 Task: Create a due date automation trigger when advanced on, 2 working days before a card is due add dates starting today at 11:00 AM.
Action: Mouse moved to (1157, 93)
Screenshot: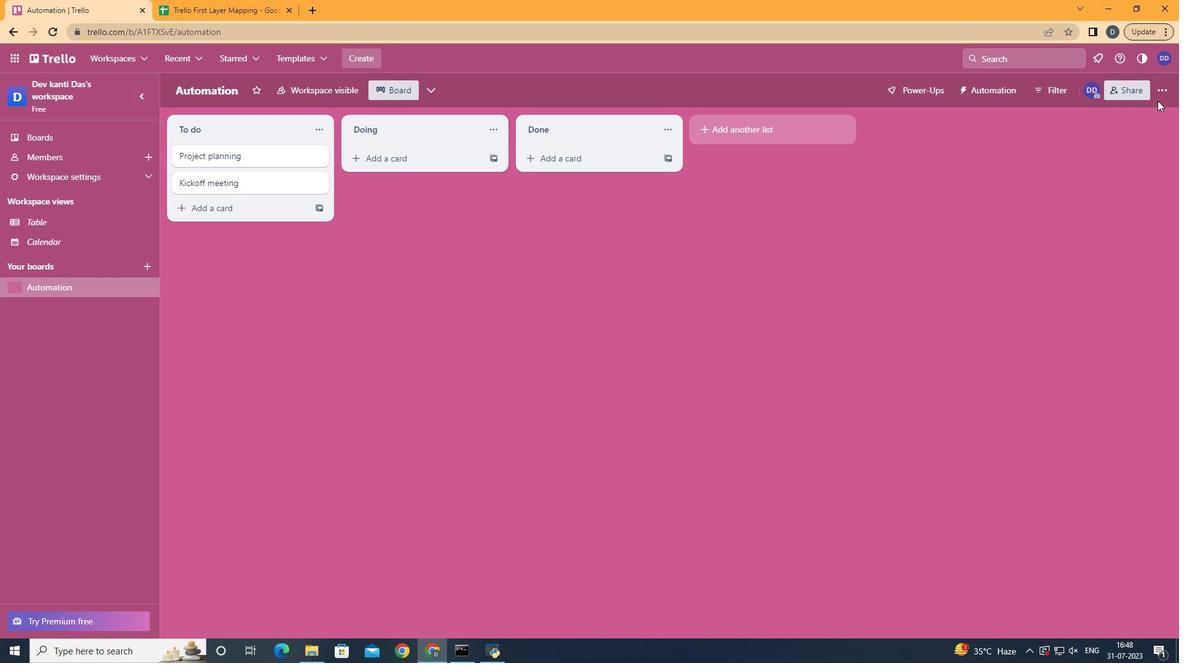 
Action: Mouse pressed left at (1157, 93)
Screenshot: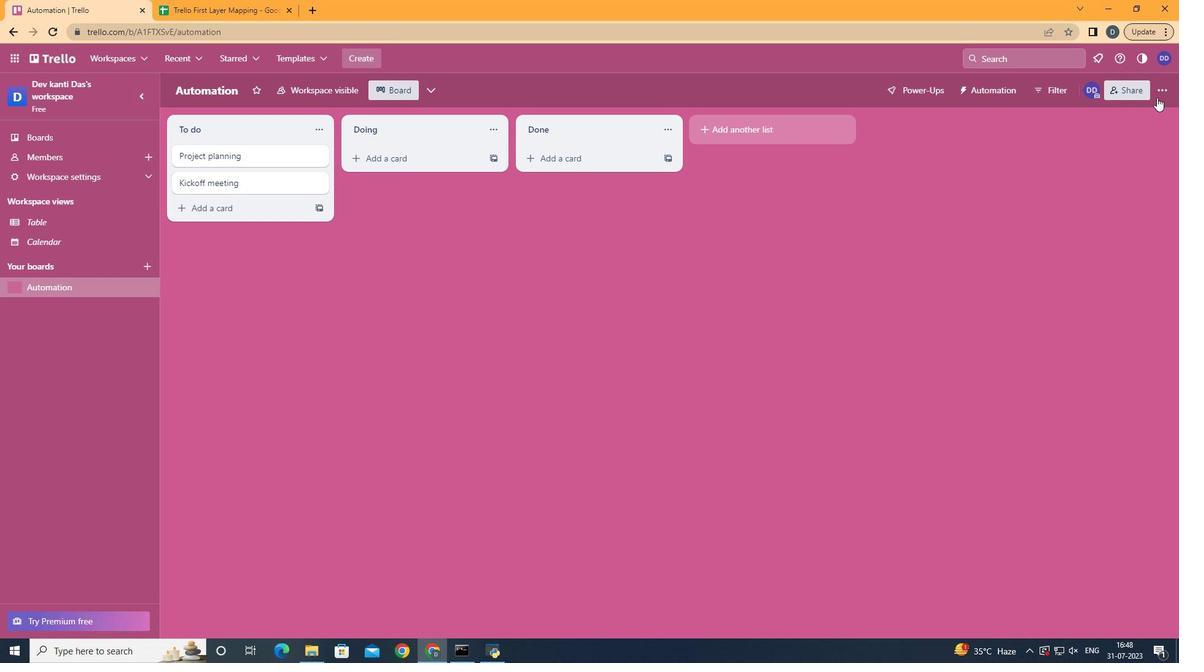 
Action: Mouse moved to (1097, 254)
Screenshot: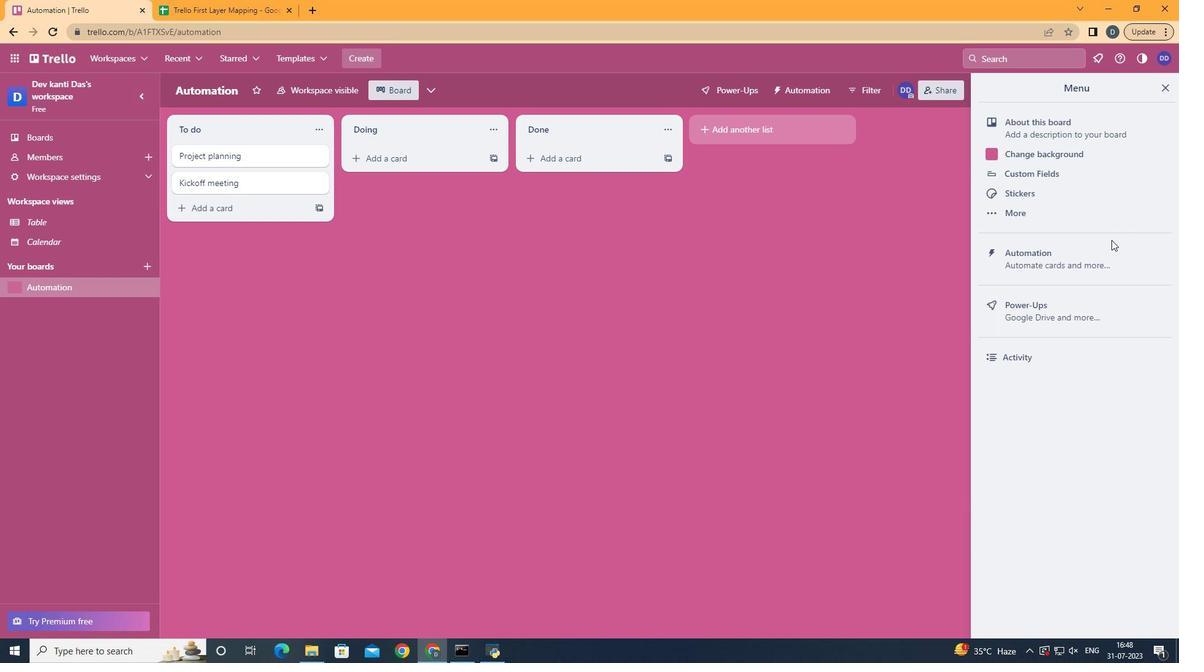 
Action: Mouse pressed left at (1097, 254)
Screenshot: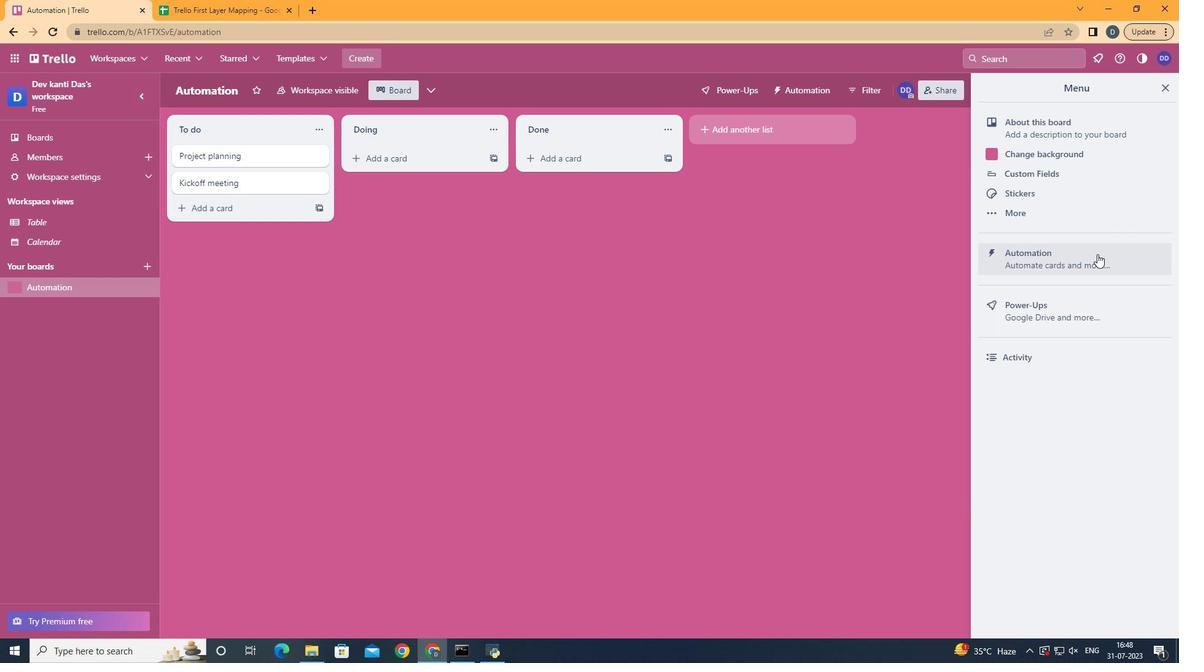 
Action: Mouse moved to (259, 253)
Screenshot: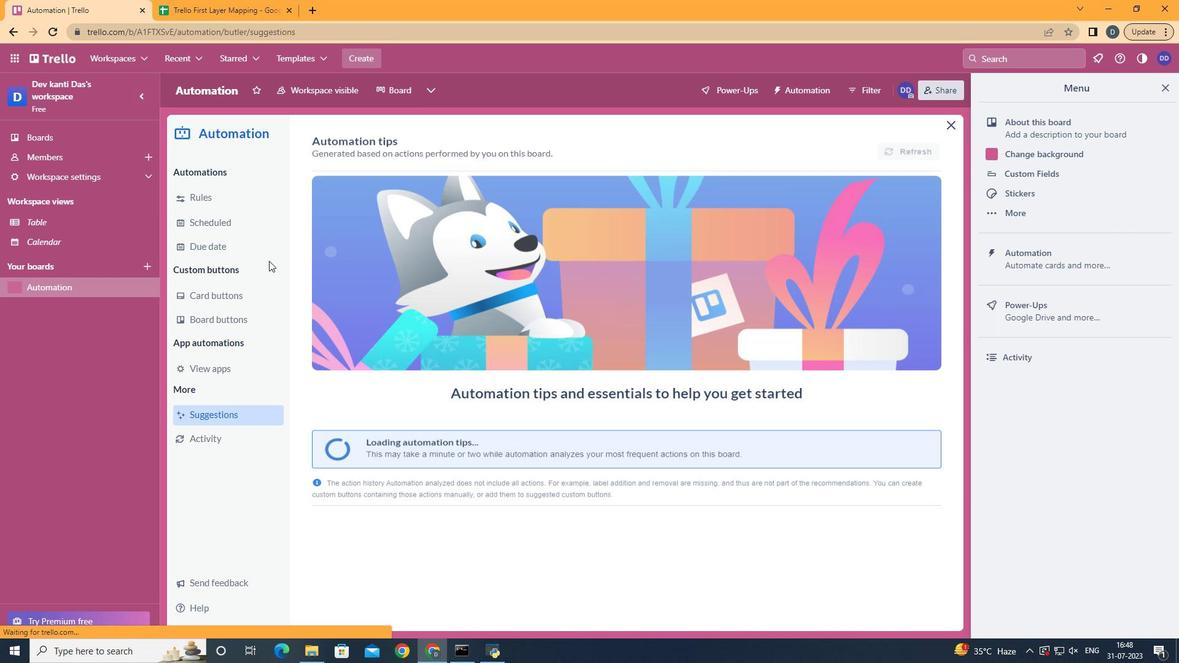 
Action: Mouse pressed left at (259, 253)
Screenshot: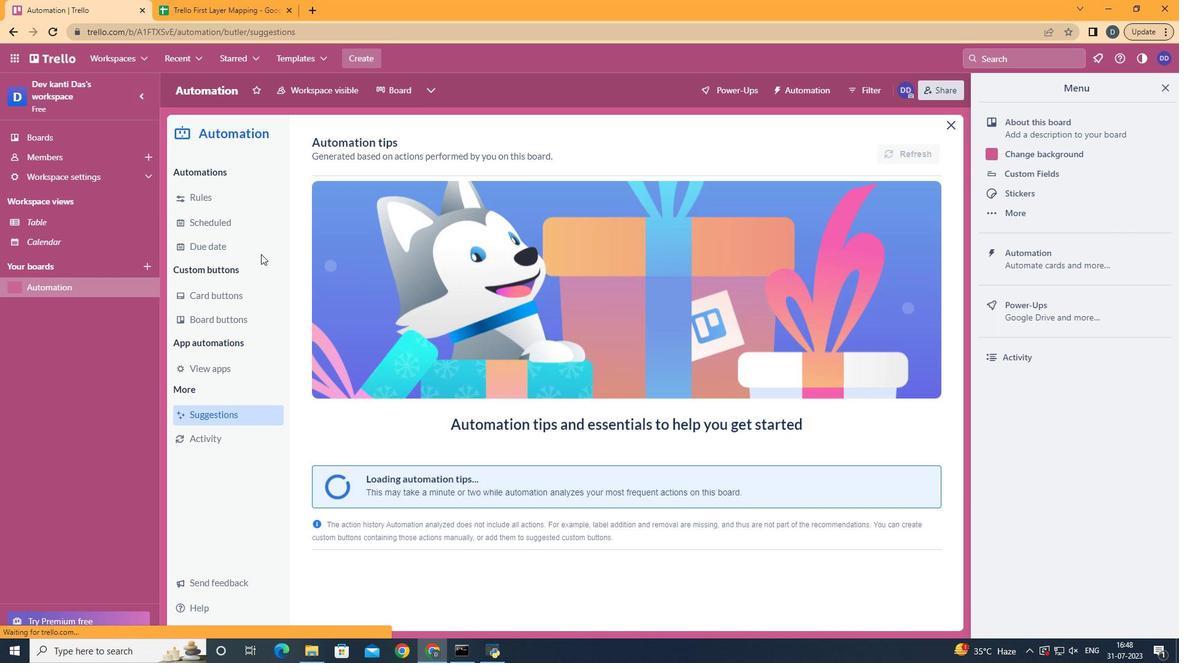 
Action: Mouse moved to (868, 146)
Screenshot: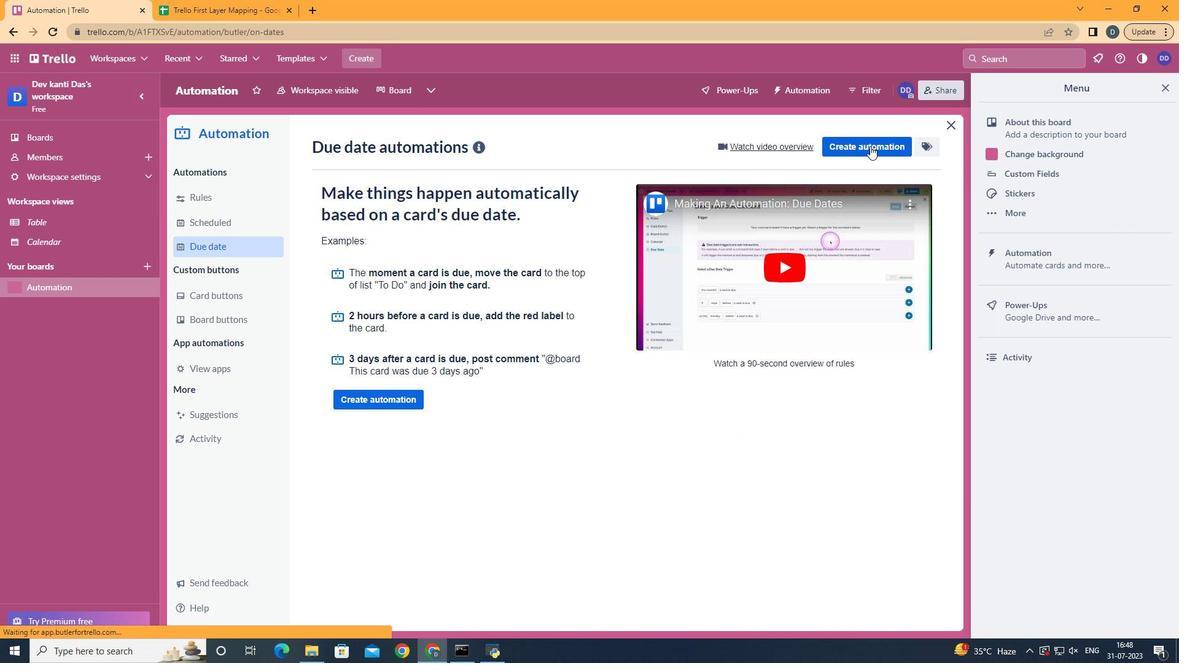 
Action: Mouse pressed left at (868, 146)
Screenshot: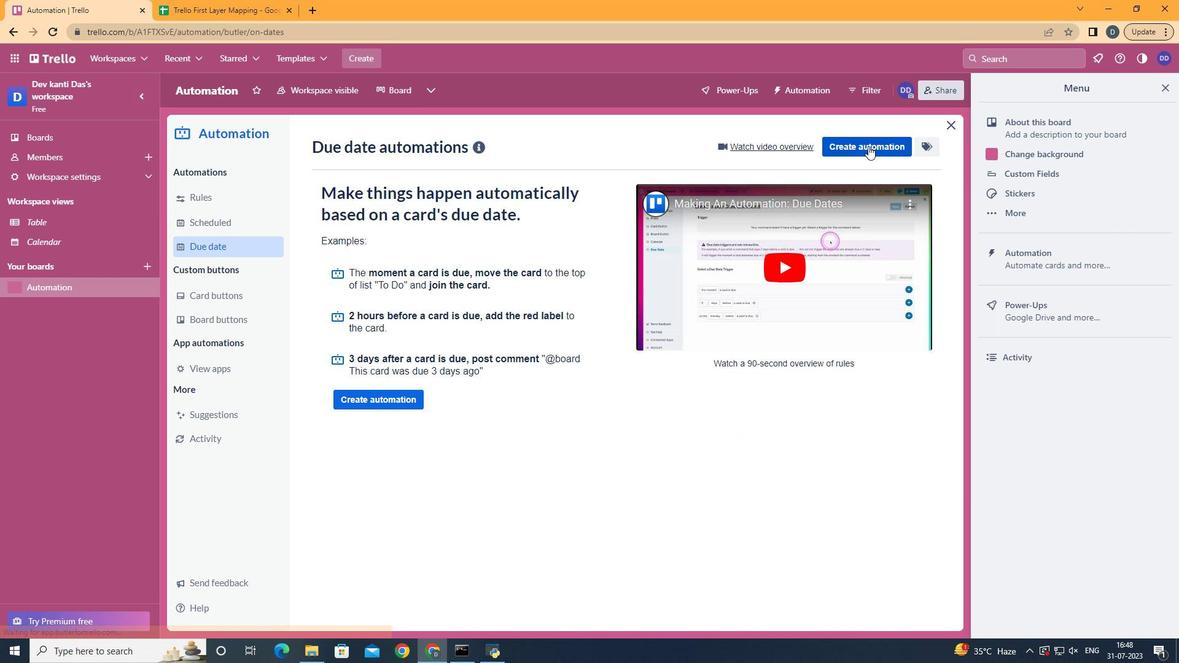 
Action: Mouse moved to (660, 272)
Screenshot: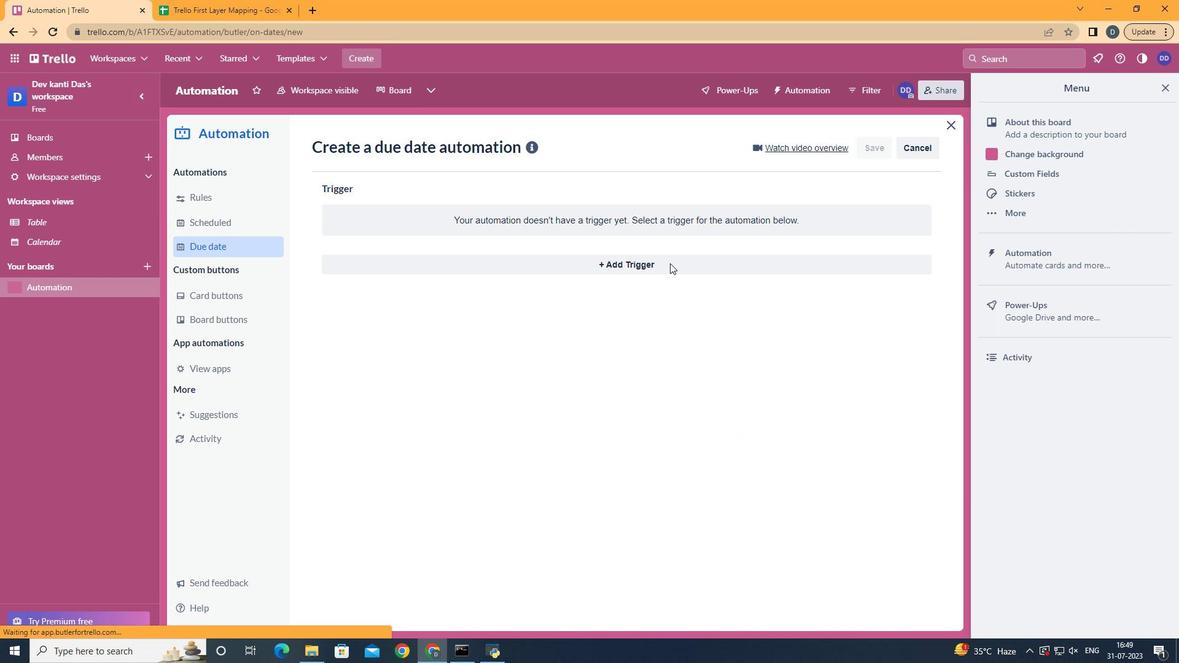 
Action: Mouse pressed left at (660, 272)
Screenshot: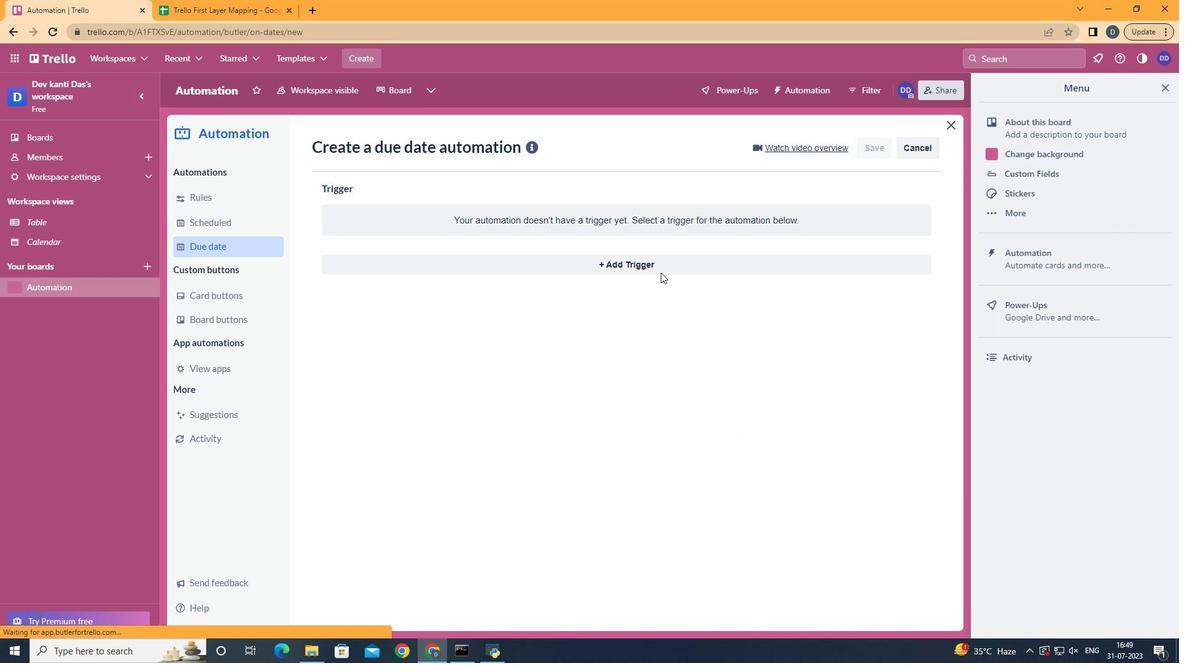 
Action: Mouse moved to (401, 495)
Screenshot: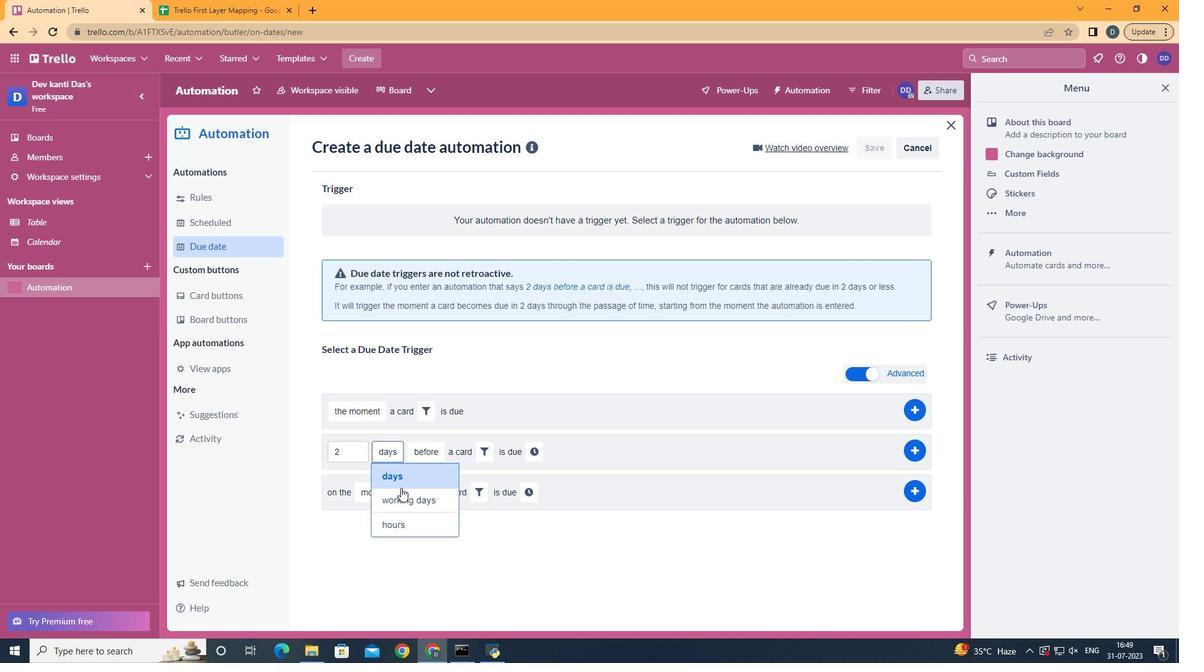 
Action: Mouse pressed left at (401, 495)
Screenshot: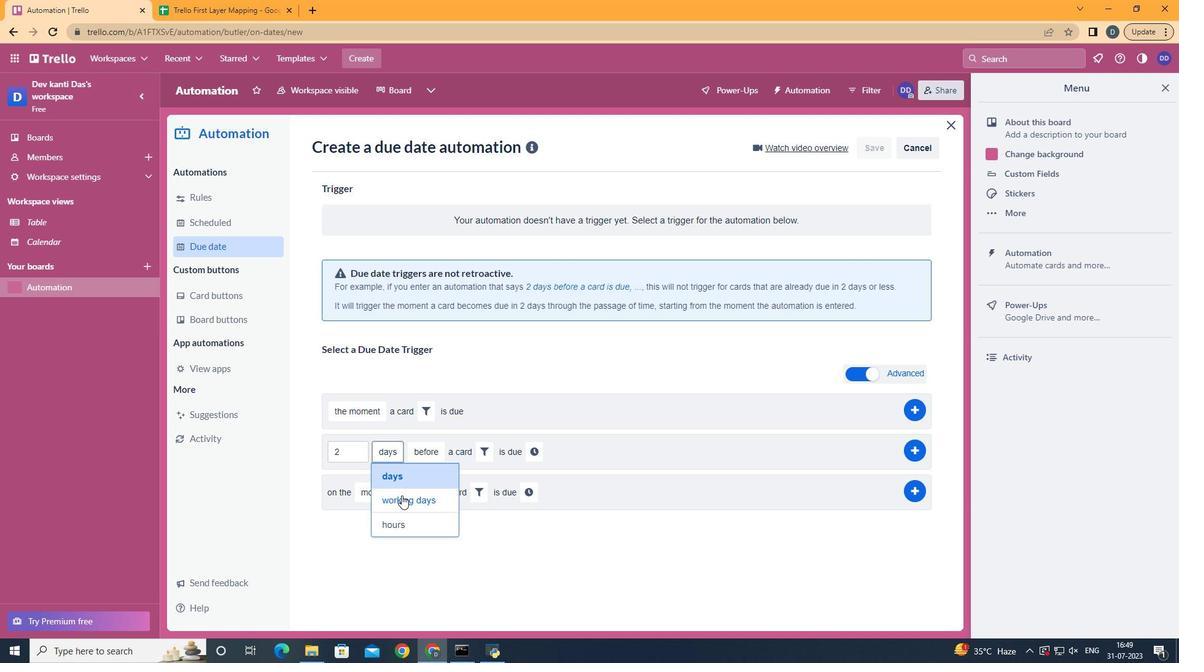 
Action: Mouse moved to (506, 452)
Screenshot: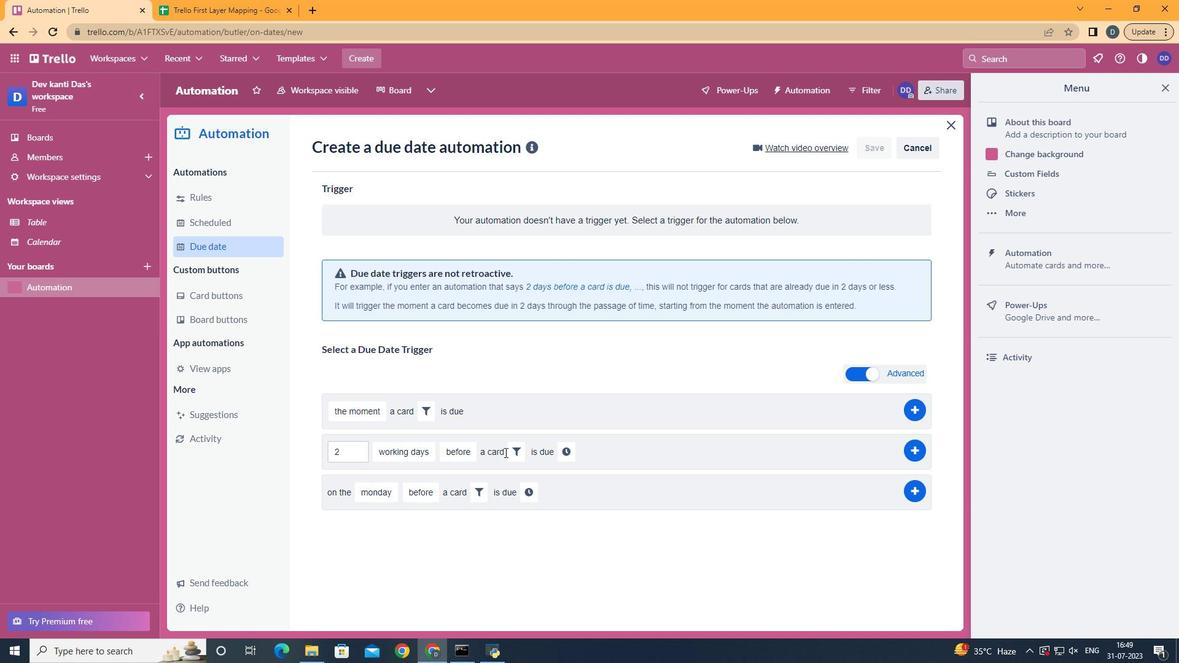 
Action: Mouse pressed left at (506, 452)
Screenshot: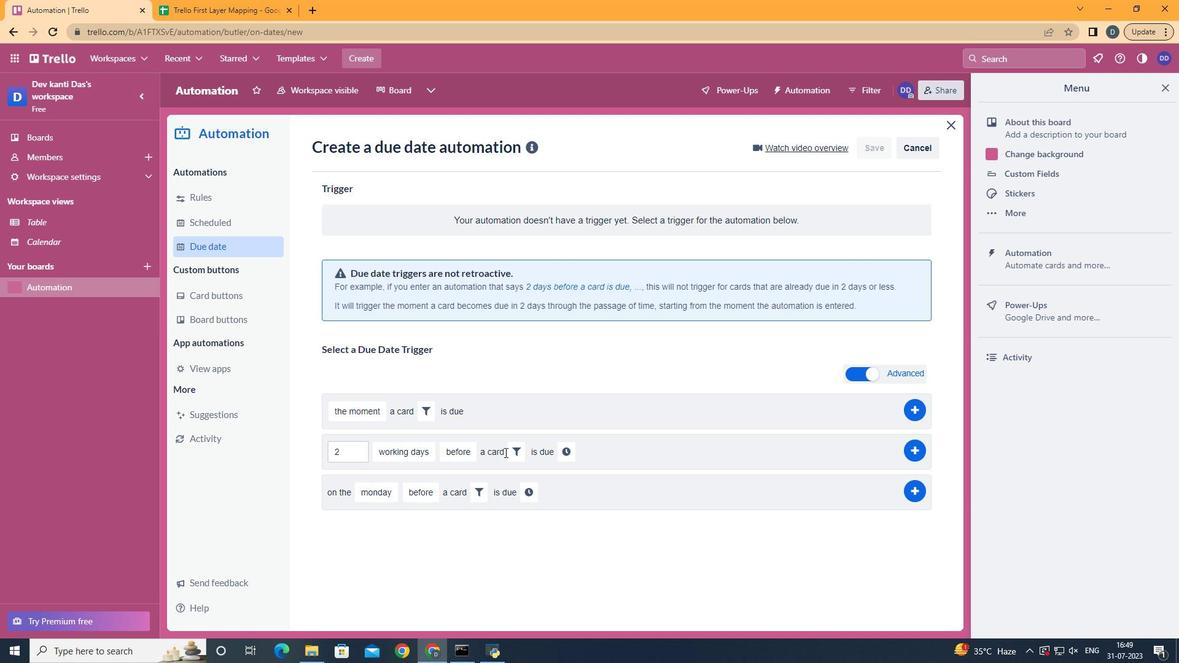 
Action: Mouse moved to (591, 494)
Screenshot: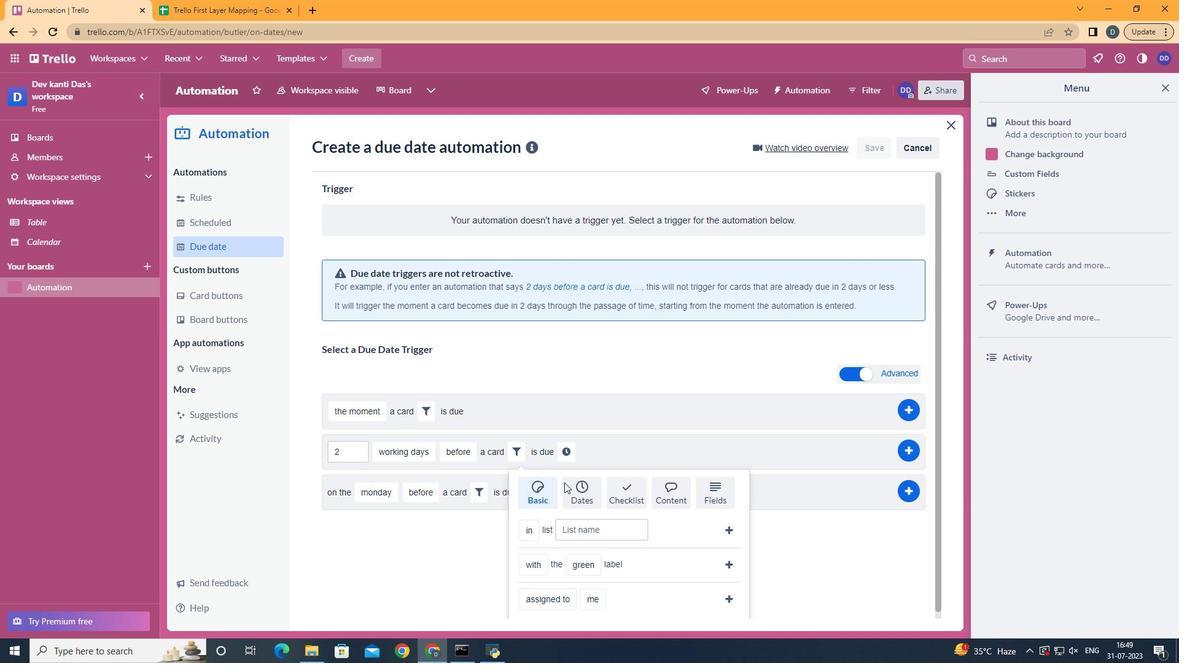 
Action: Mouse pressed left at (591, 494)
Screenshot: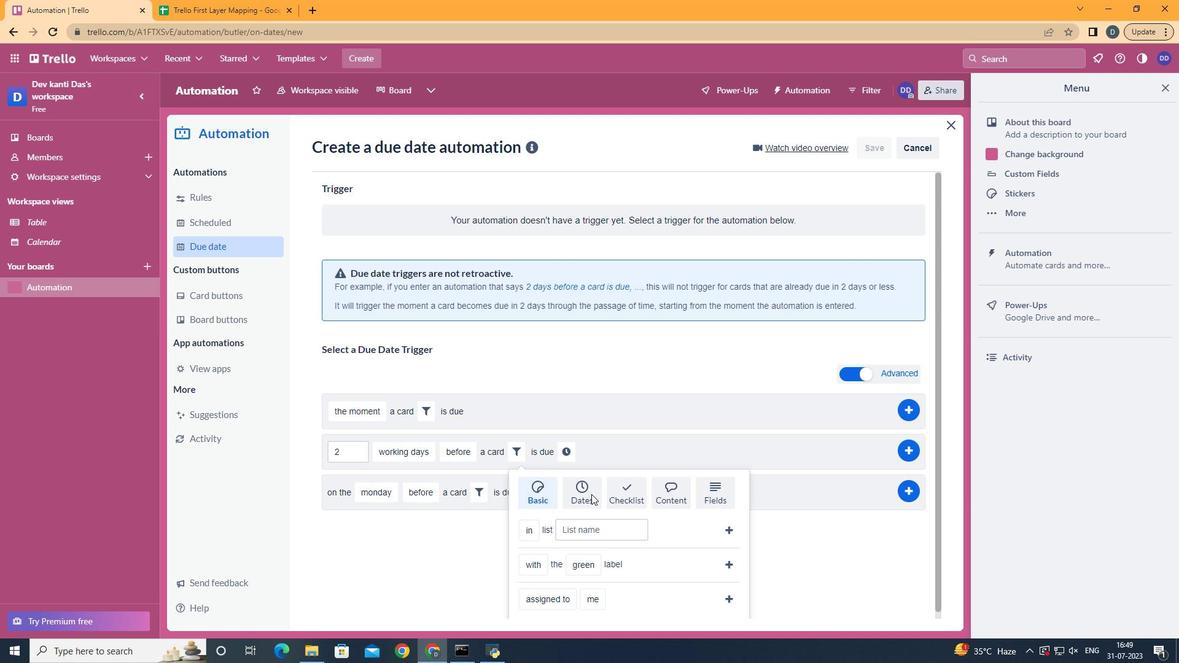 
Action: Mouse scrolled (591, 493) with delta (0, 0)
Screenshot: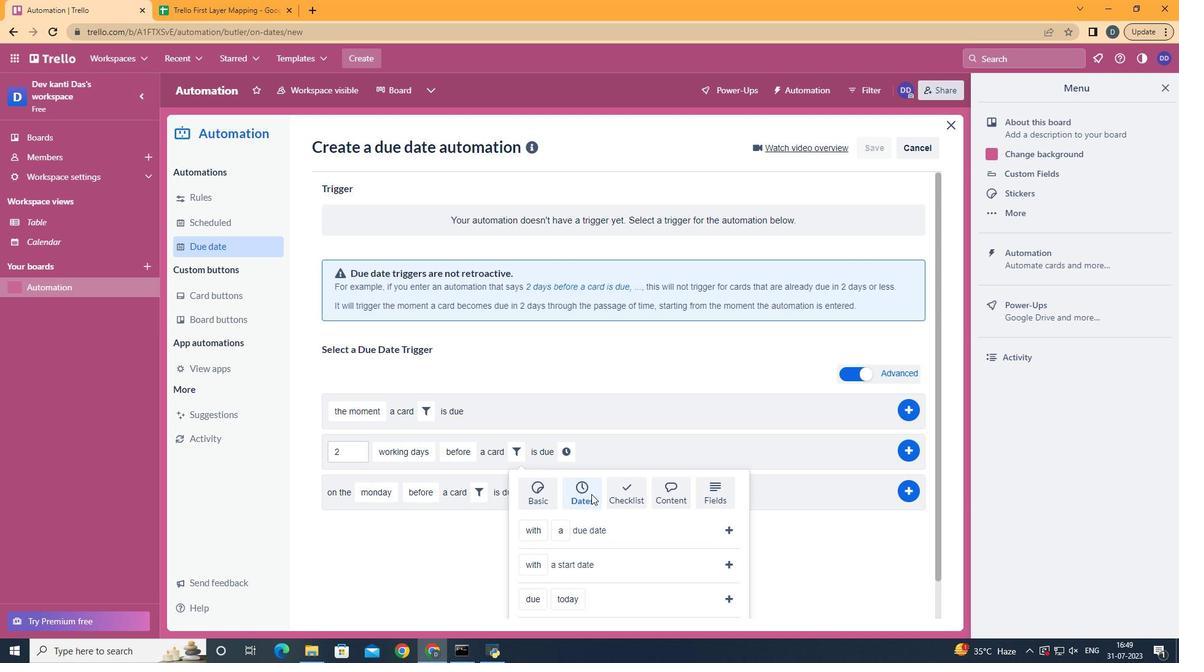 
Action: Mouse scrolled (591, 493) with delta (0, 0)
Screenshot: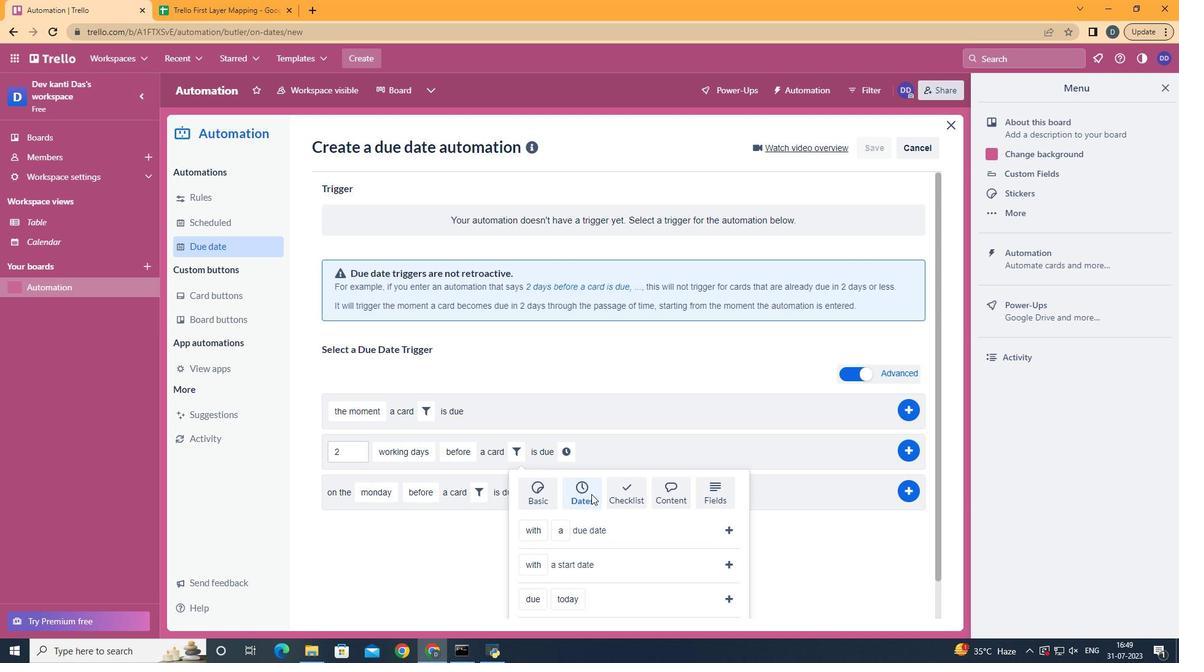
Action: Mouse scrolled (591, 493) with delta (0, 0)
Screenshot: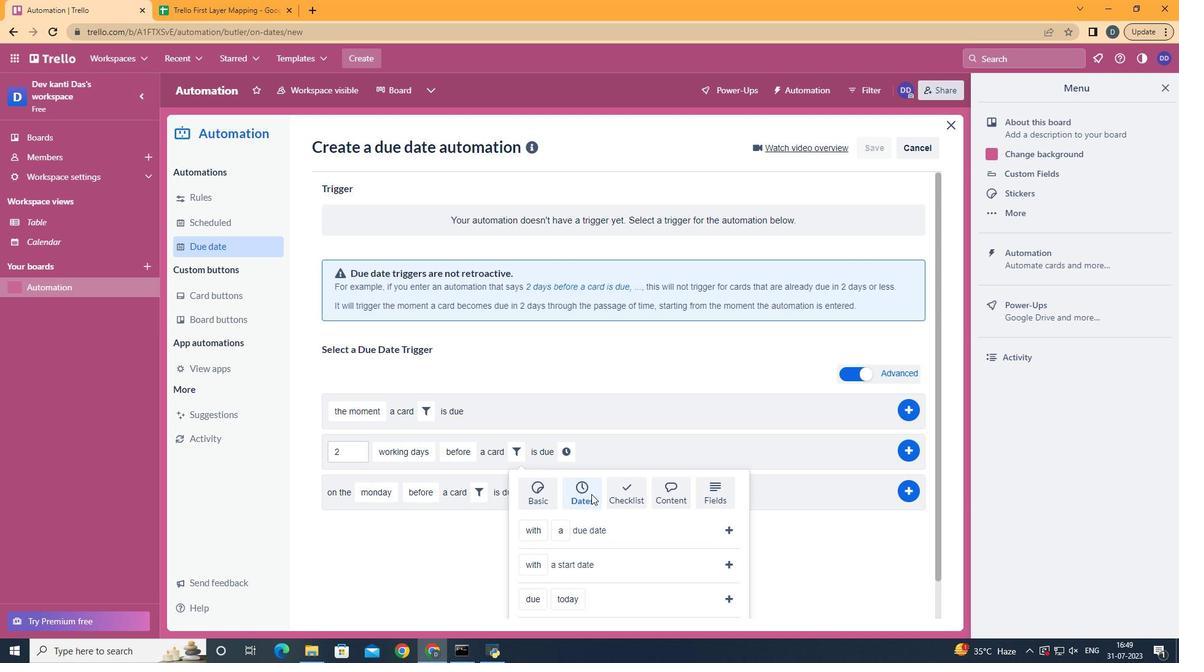 
Action: Mouse scrolled (591, 493) with delta (0, 0)
Screenshot: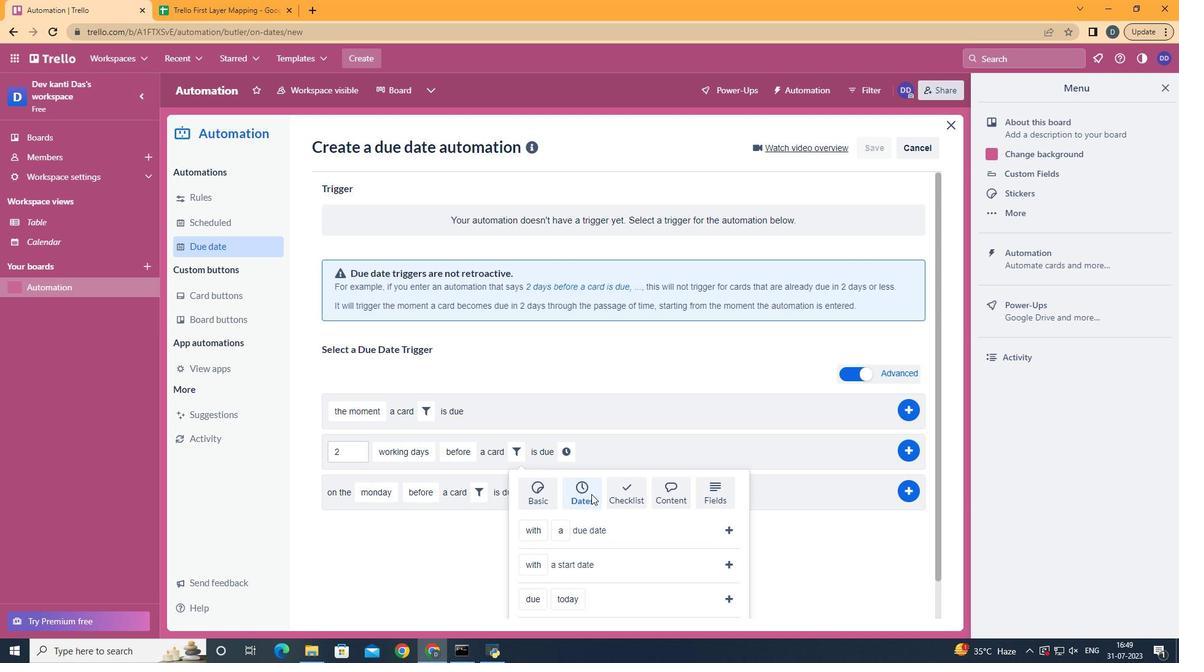 
Action: Mouse moved to (560, 512)
Screenshot: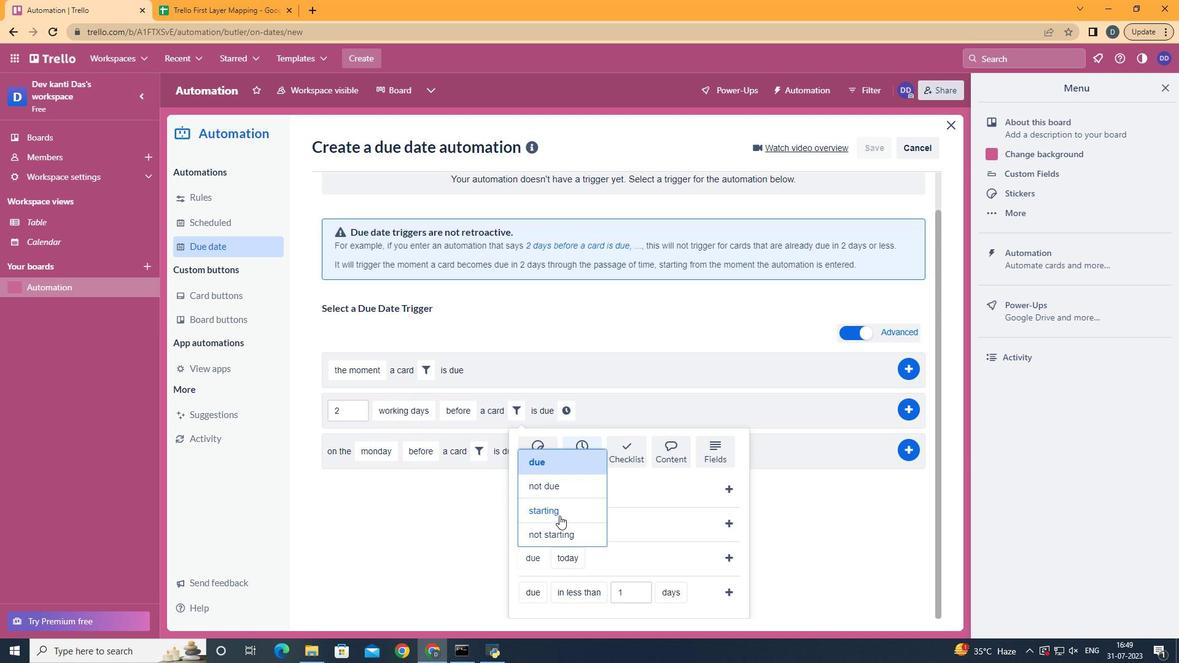 
Action: Mouse pressed left at (560, 512)
Screenshot: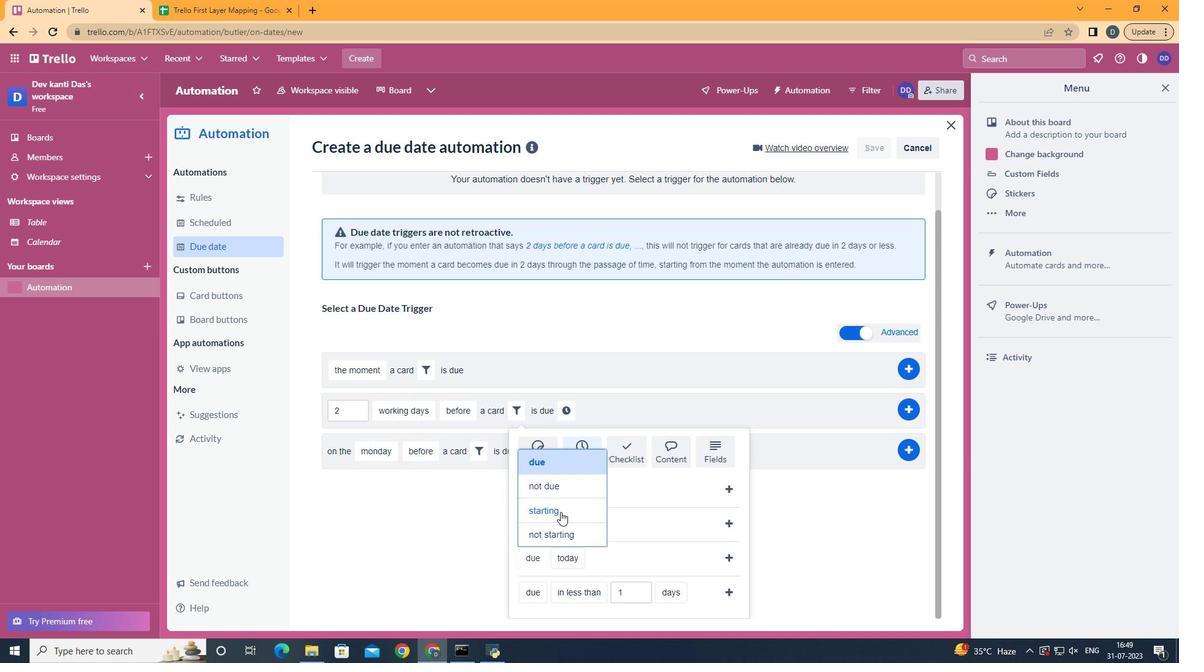 
Action: Mouse moved to (609, 402)
Screenshot: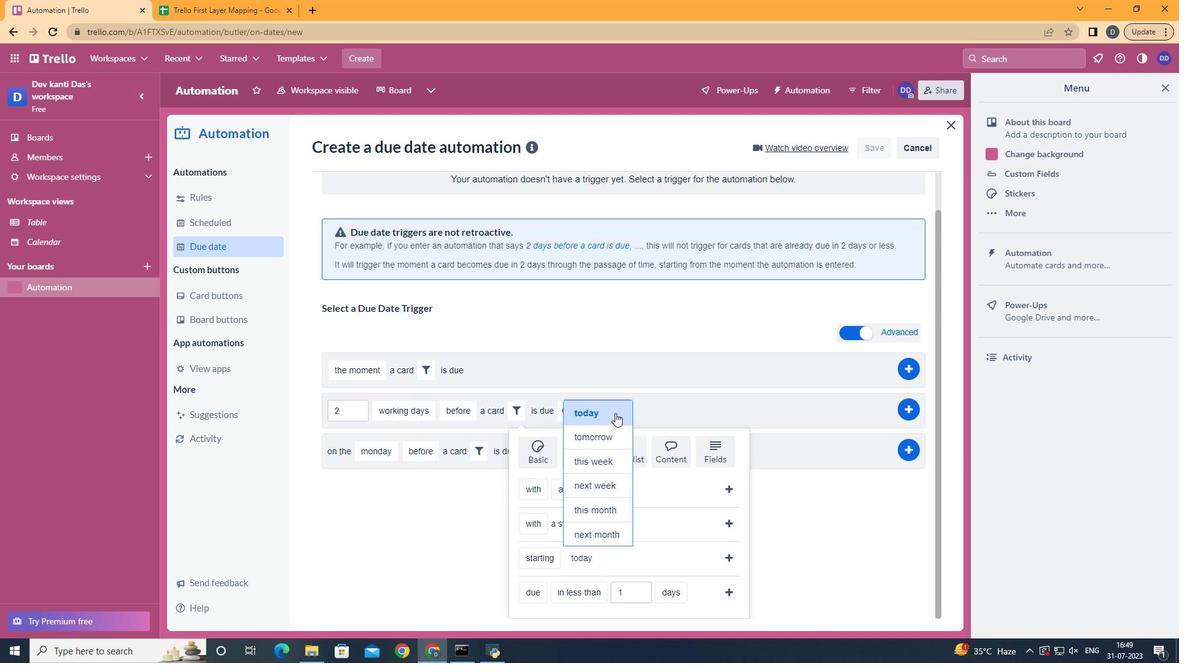 
Action: Mouse pressed left at (609, 402)
Screenshot: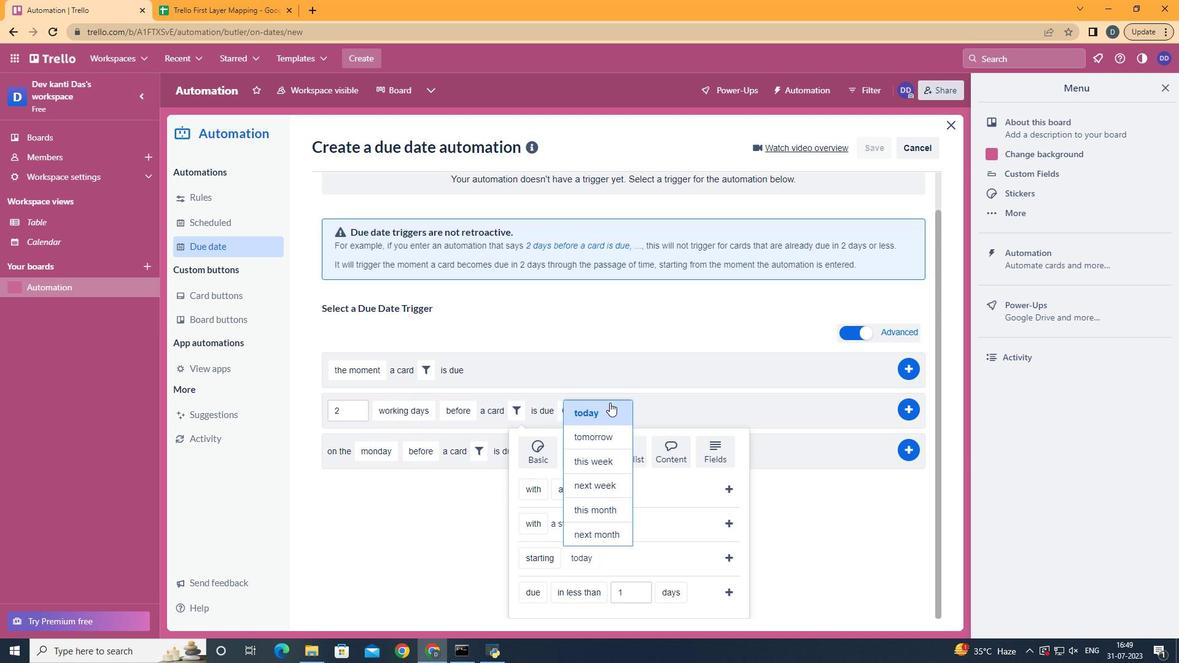 
Action: Mouse moved to (726, 560)
Screenshot: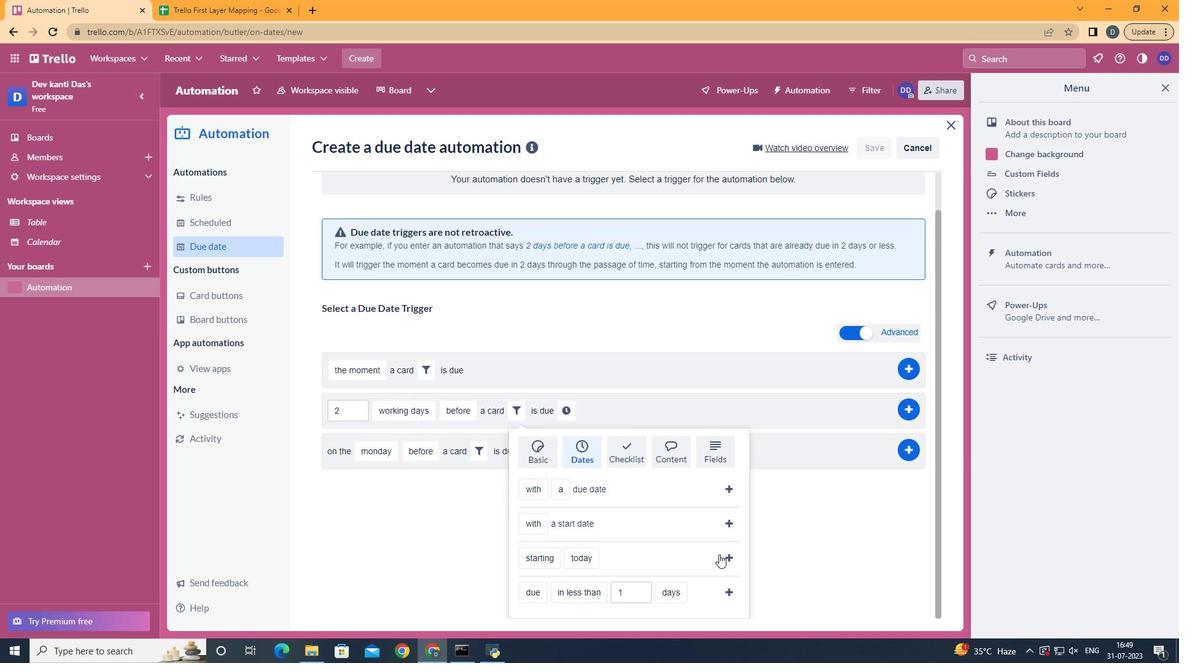 
Action: Mouse pressed left at (726, 560)
Screenshot: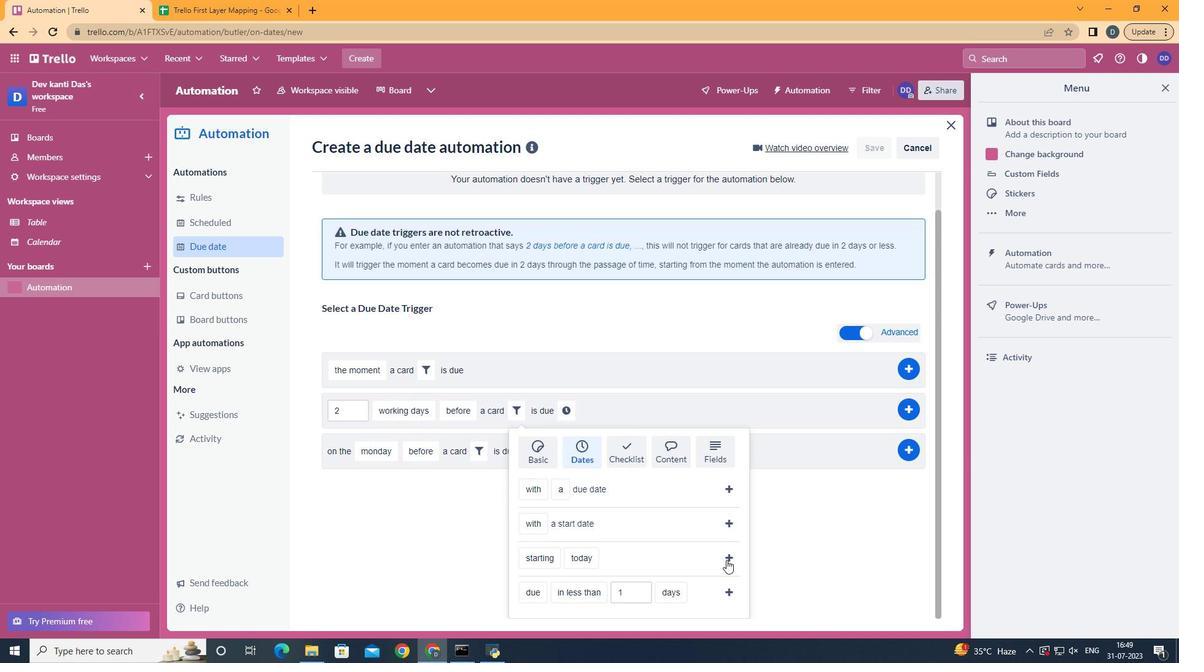 
Action: Mouse moved to (652, 446)
Screenshot: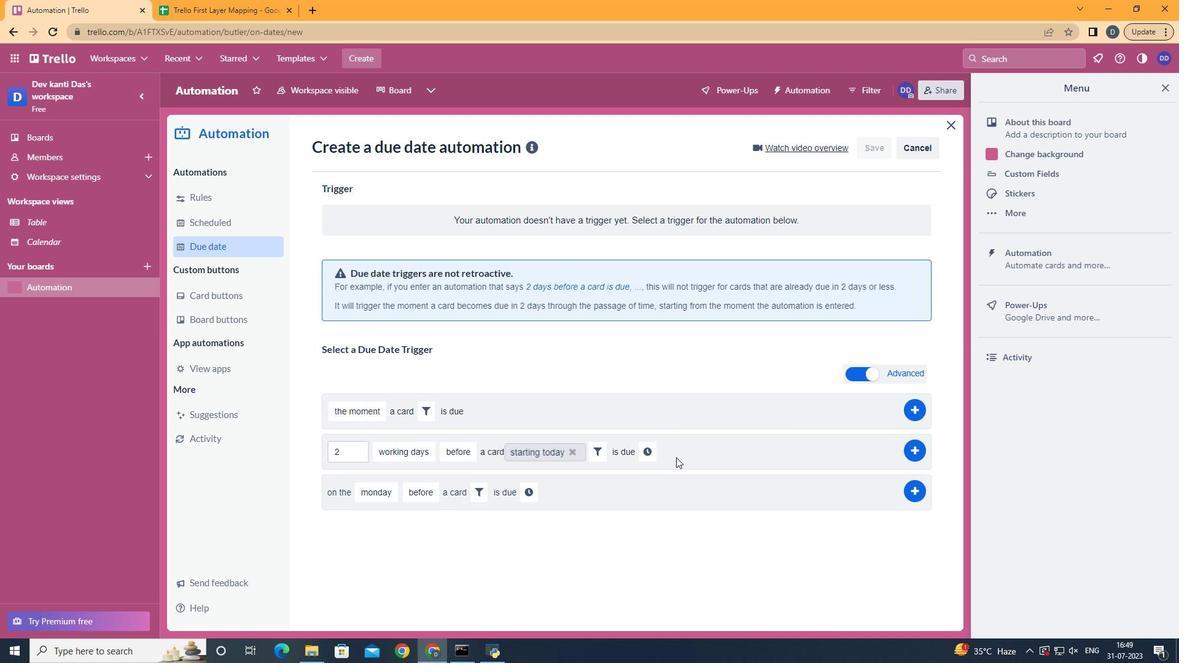 
Action: Mouse pressed left at (652, 446)
Screenshot: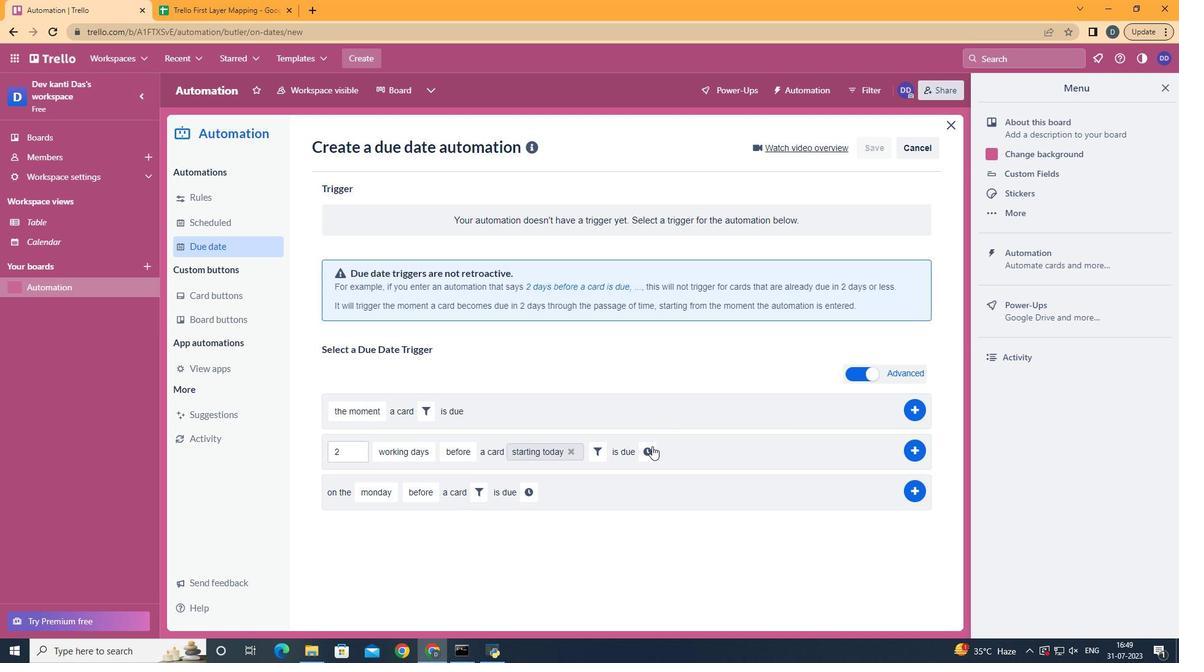 
Action: Mouse moved to (681, 456)
Screenshot: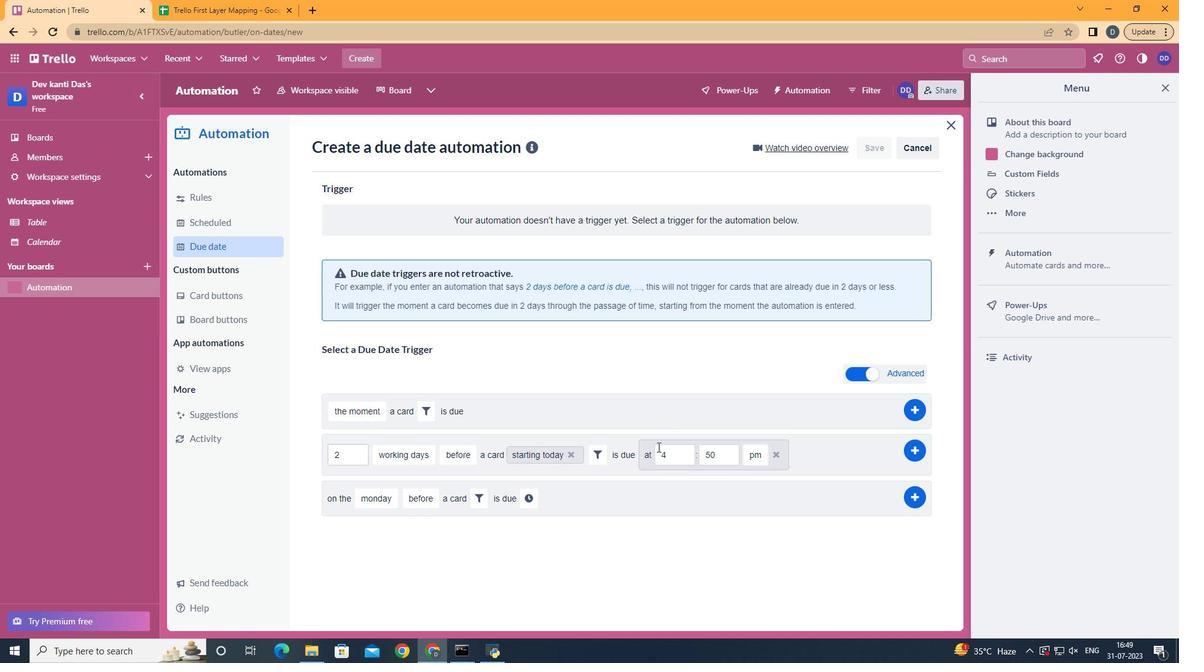 
Action: Mouse pressed left at (681, 456)
Screenshot: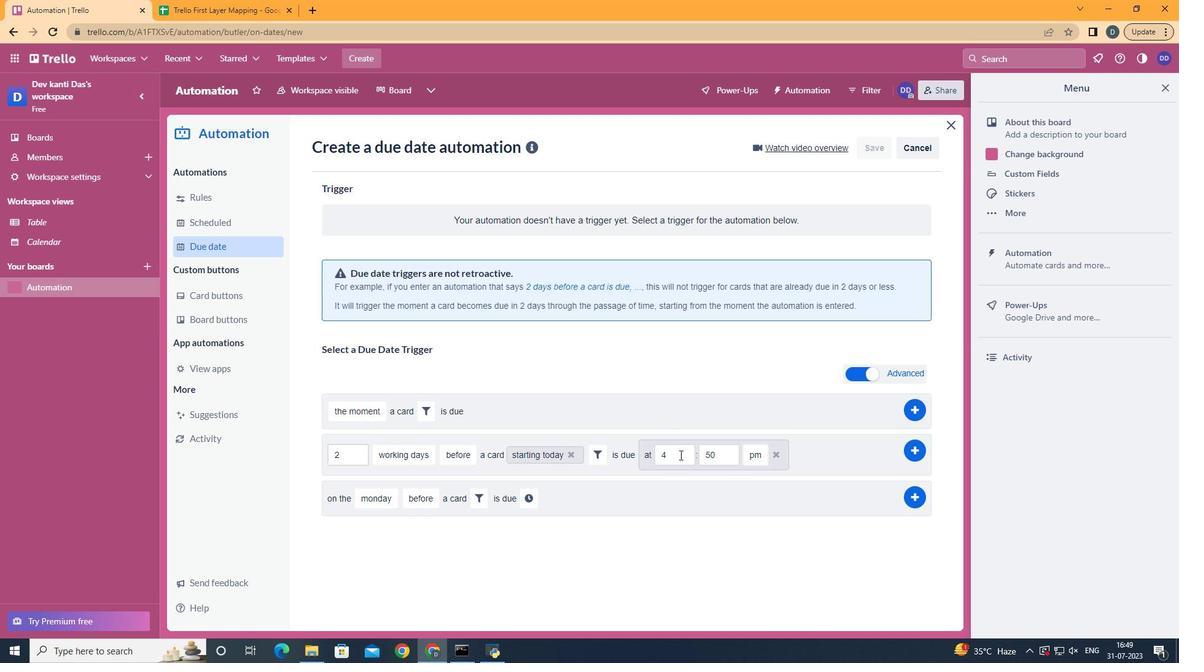 
Action: Key pressed <Key.backspace>11
Screenshot: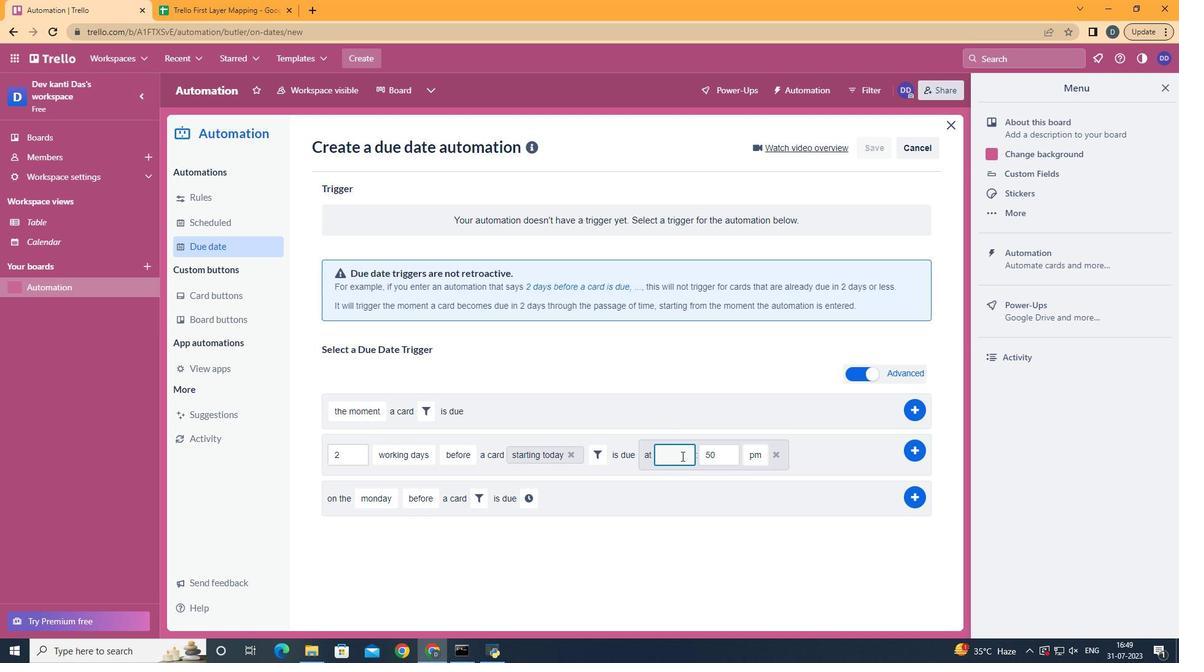 
Action: Mouse moved to (731, 449)
Screenshot: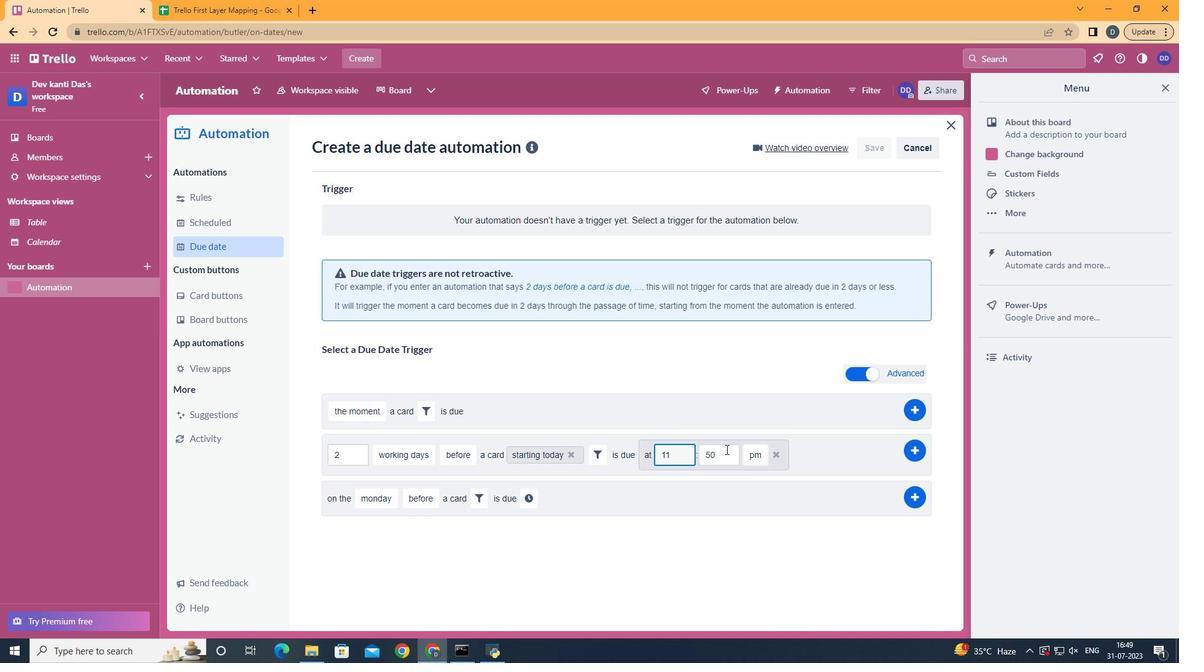 
Action: Mouse pressed left at (731, 449)
Screenshot: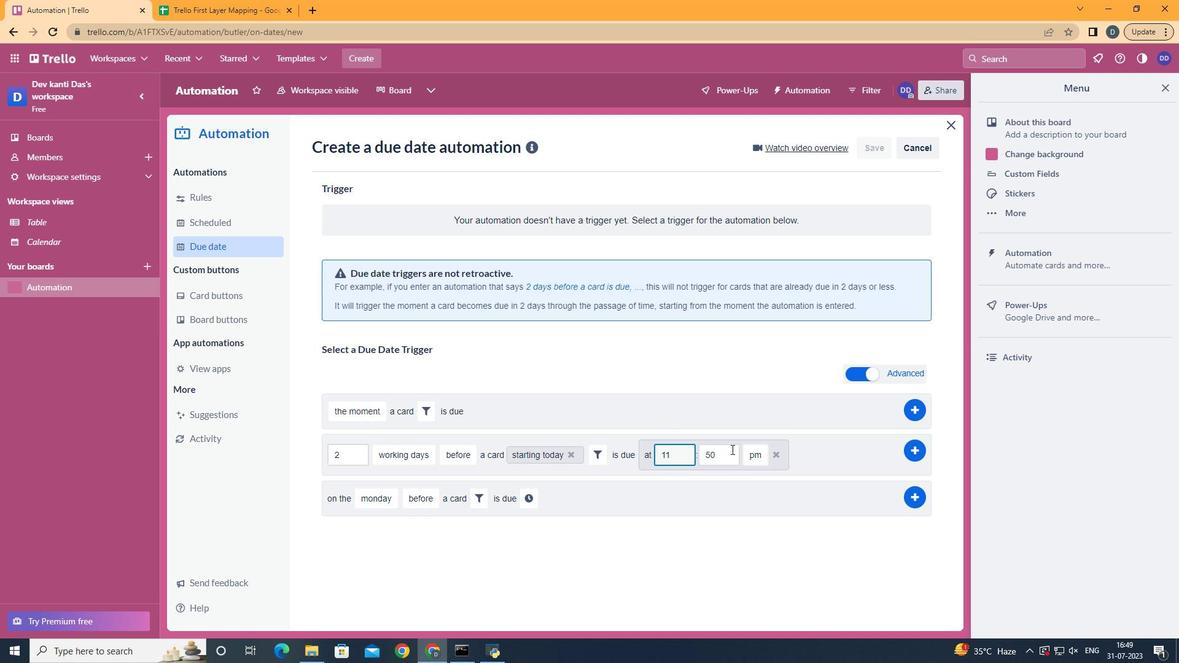 
Action: Key pressed <Key.backspace><Key.backspace>00
Screenshot: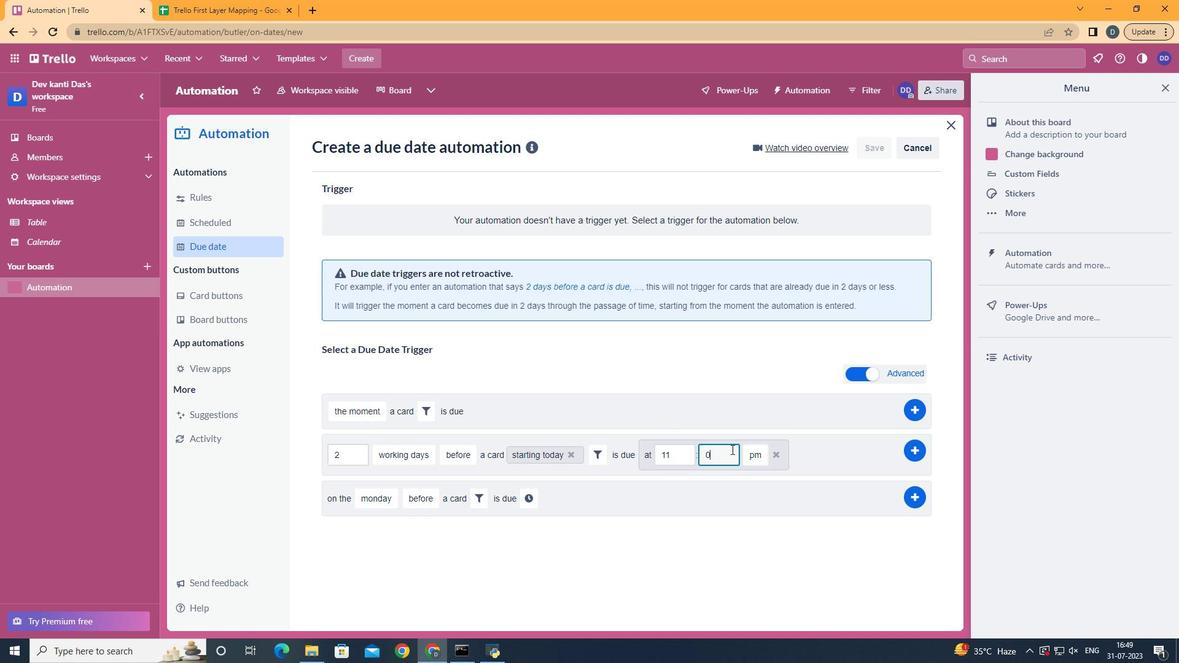 
Action: Mouse moved to (759, 484)
Screenshot: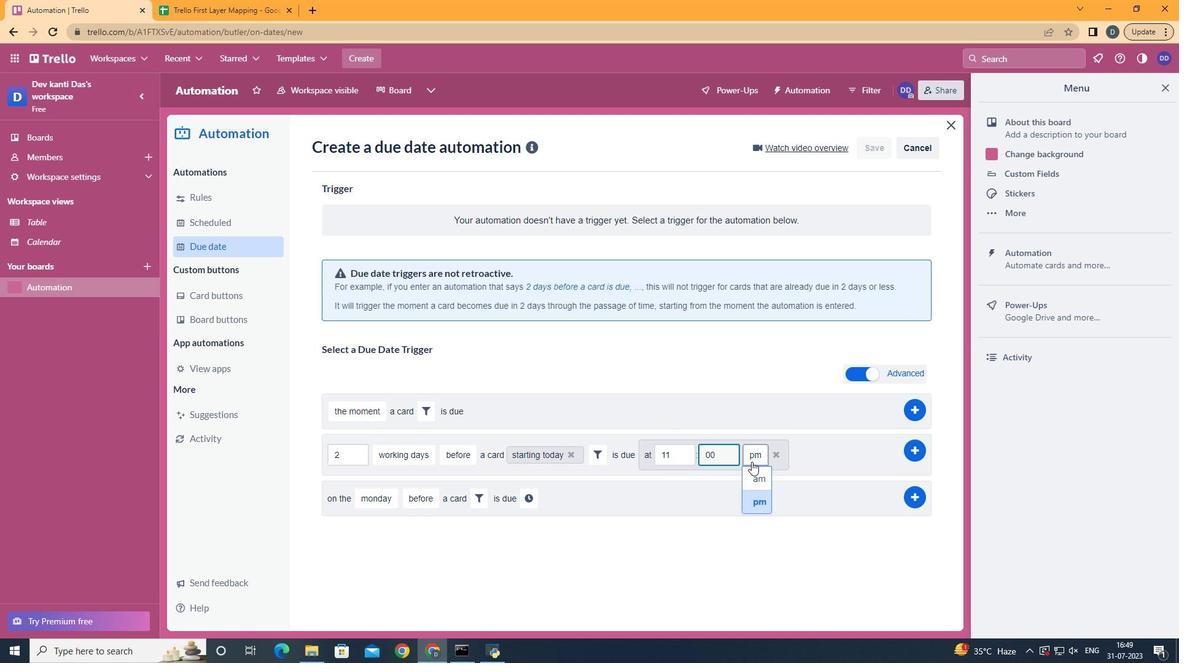 
Action: Mouse pressed left at (759, 484)
Screenshot: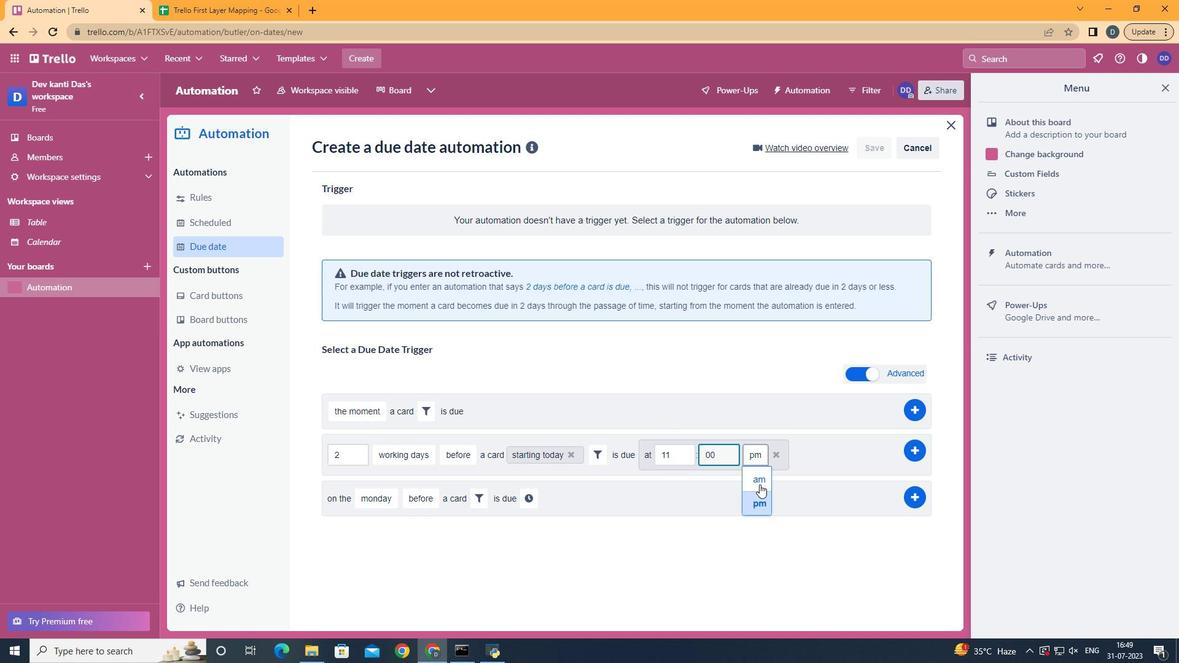 
Action: Mouse moved to (916, 453)
Screenshot: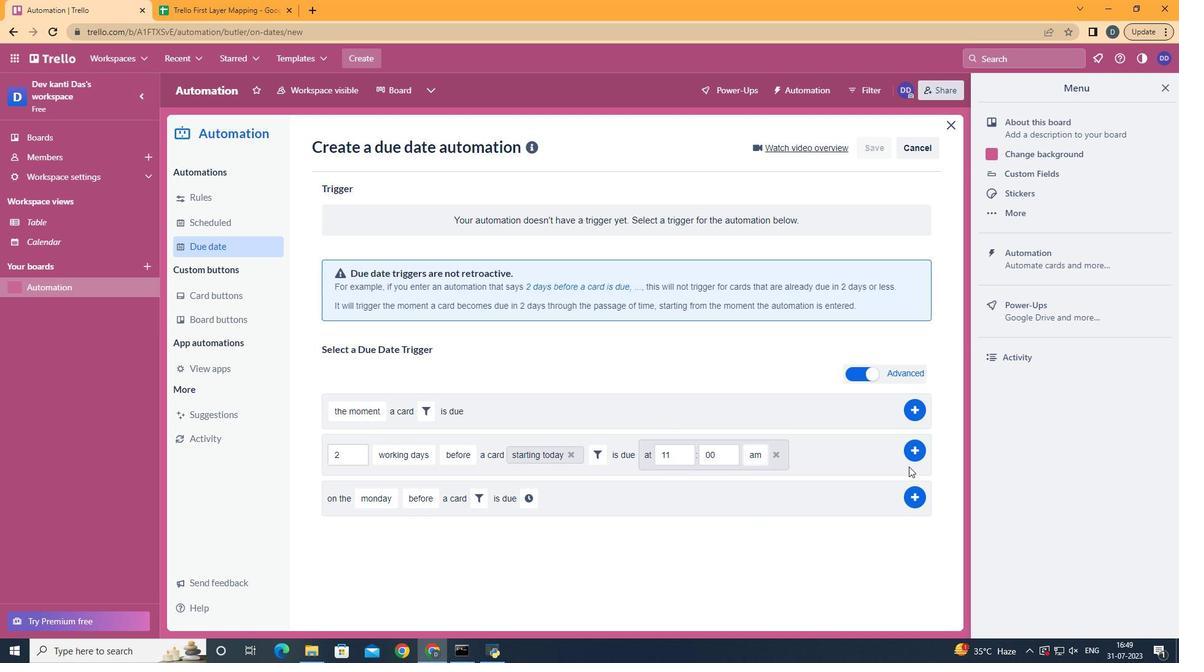 
Action: Mouse pressed left at (916, 453)
Screenshot: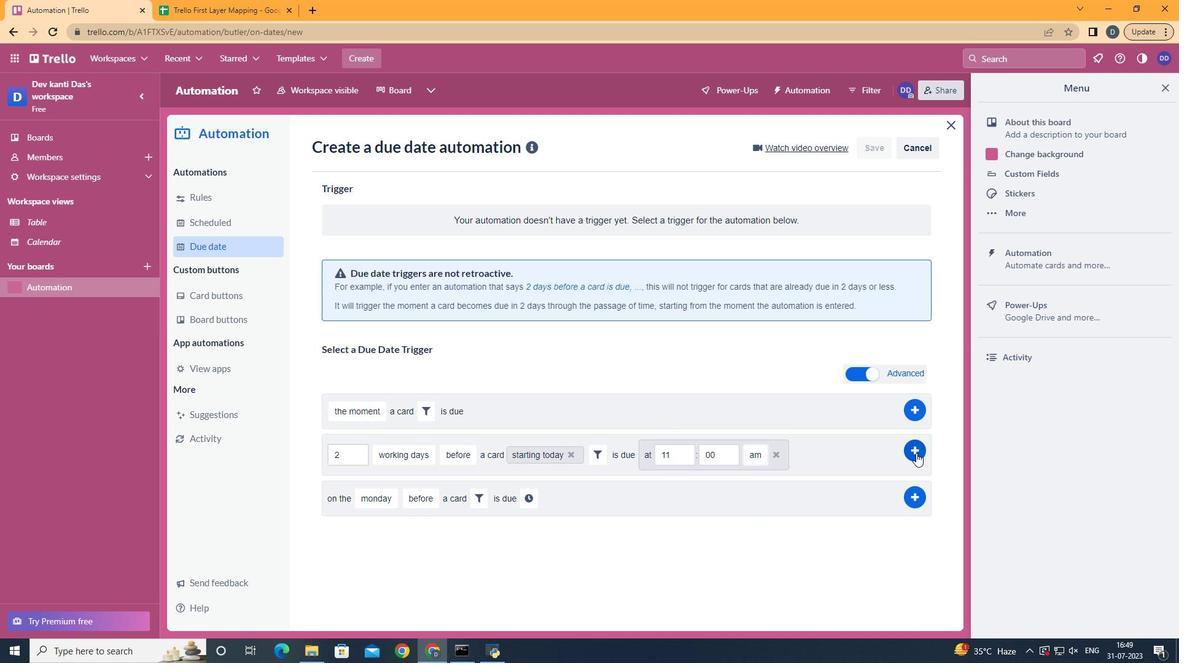 
Action: Mouse moved to (707, 288)
Screenshot: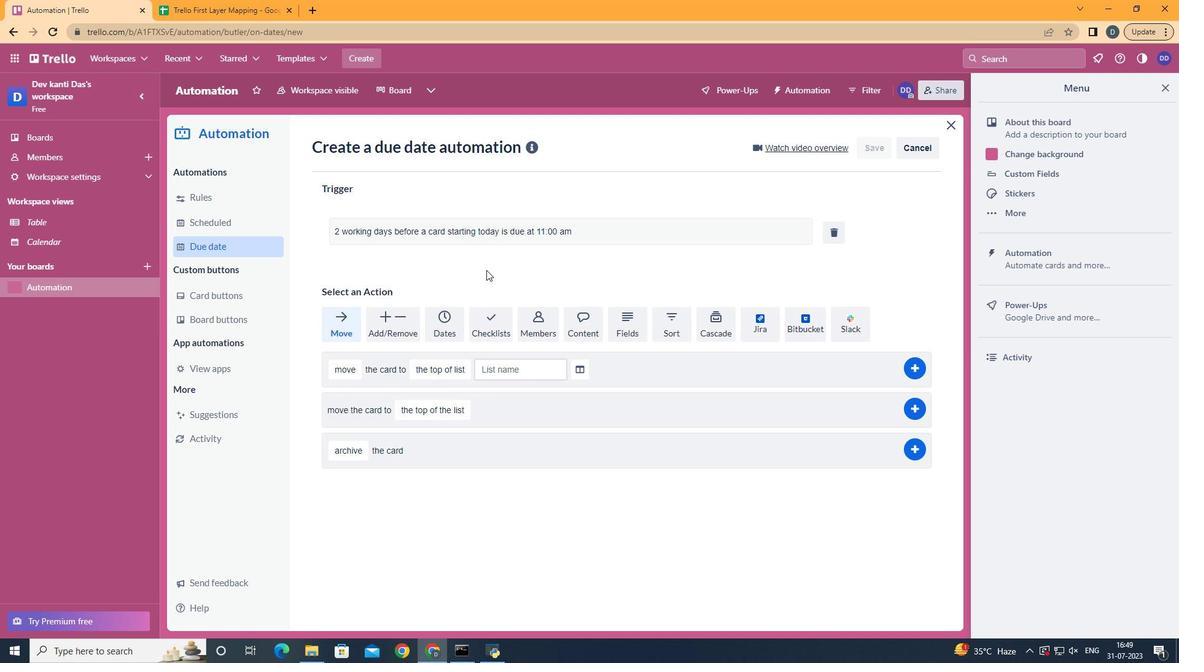 
